 Task: Create a rule when a due date between working days ago is removed from a card by me.
Action: Mouse moved to (952, 218)
Screenshot: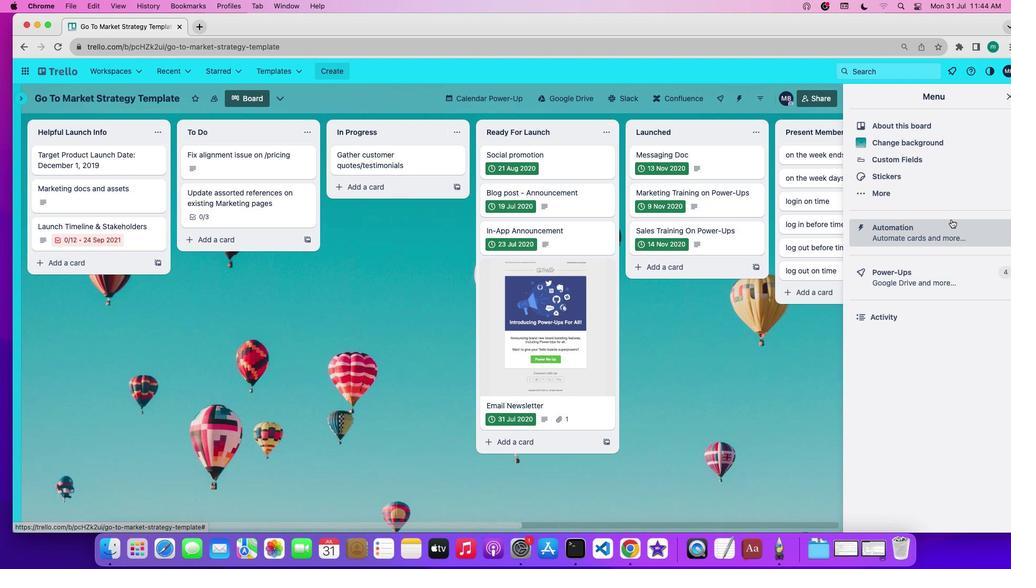 
Action: Mouse pressed left at (952, 218)
Screenshot: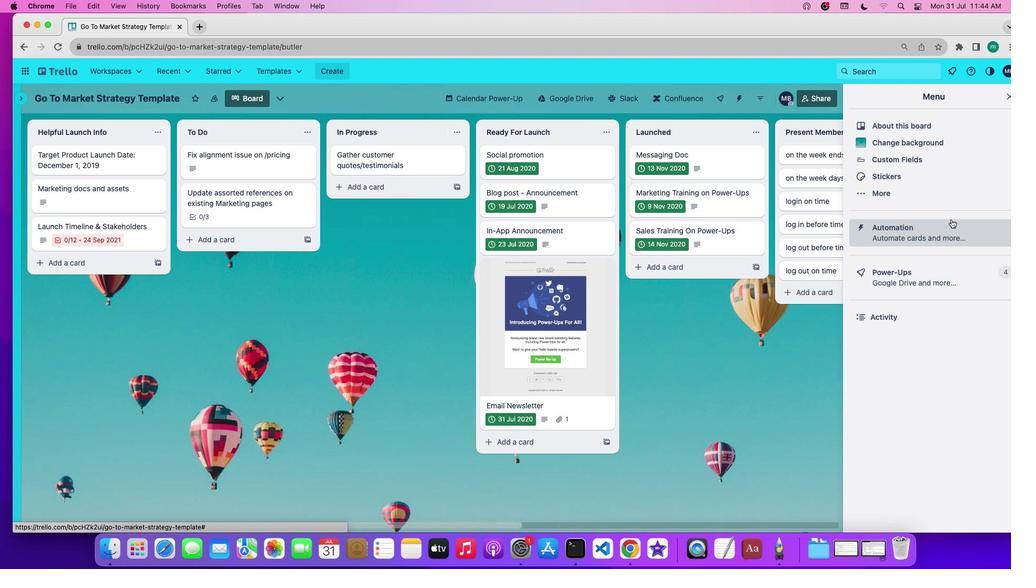 
Action: Mouse moved to (60, 191)
Screenshot: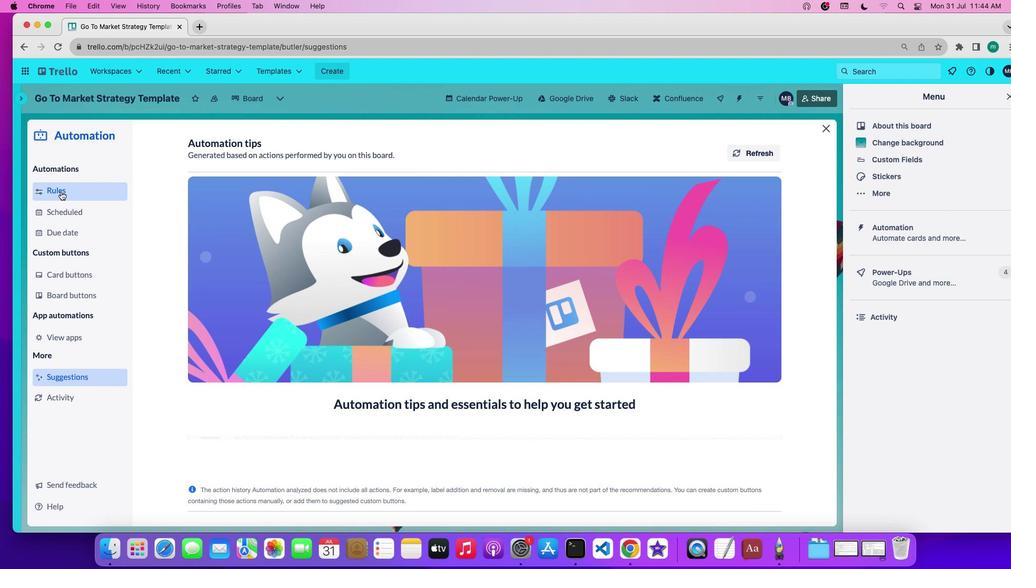 
Action: Mouse pressed left at (60, 191)
Screenshot: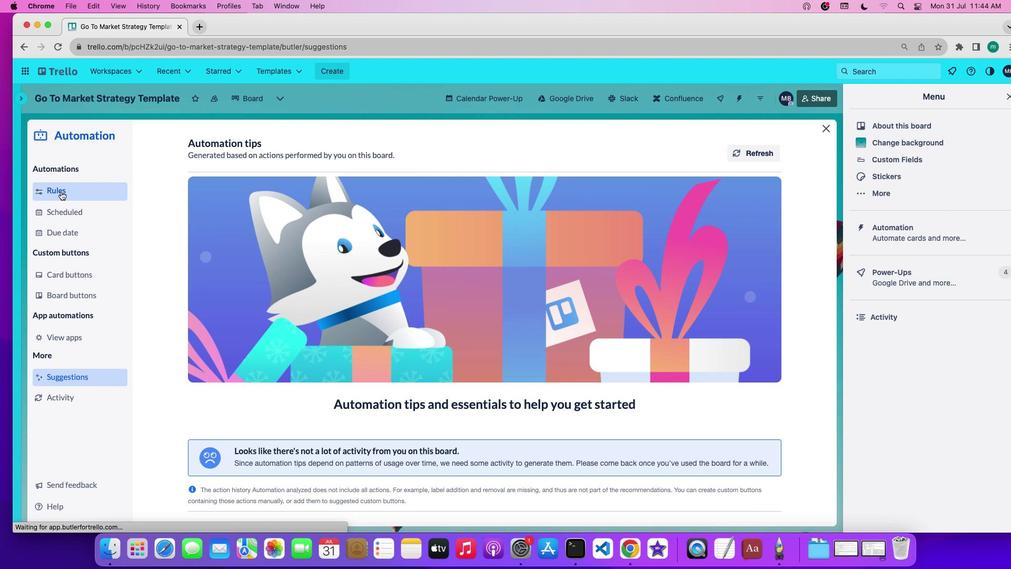 
Action: Mouse moved to (281, 378)
Screenshot: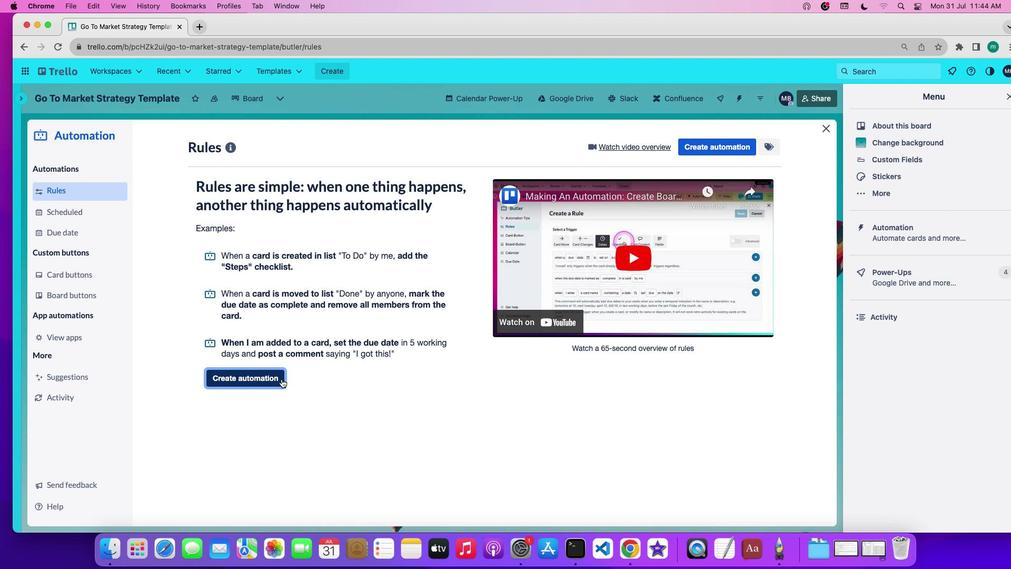 
Action: Mouse pressed left at (281, 378)
Screenshot: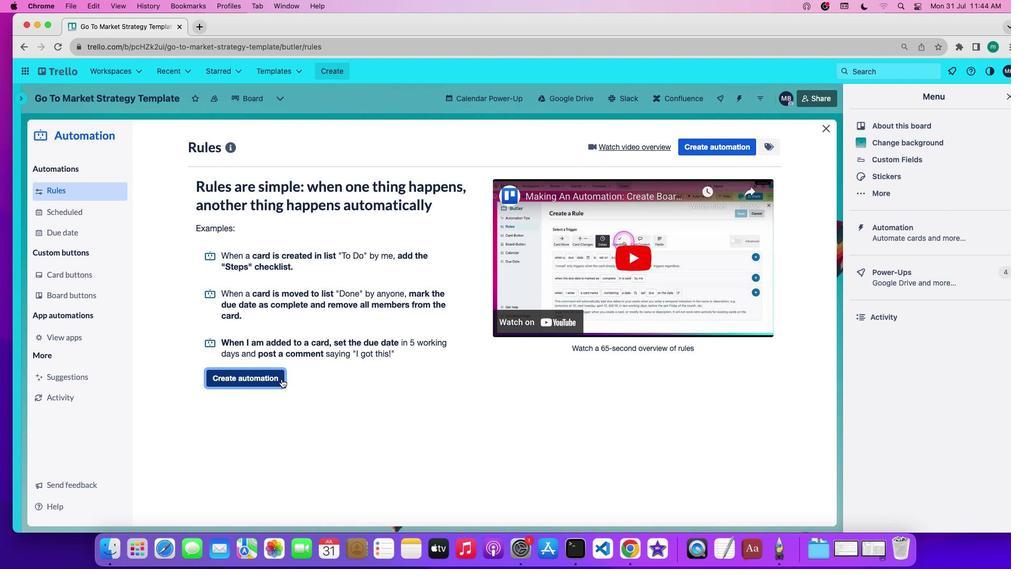 
Action: Mouse moved to (456, 251)
Screenshot: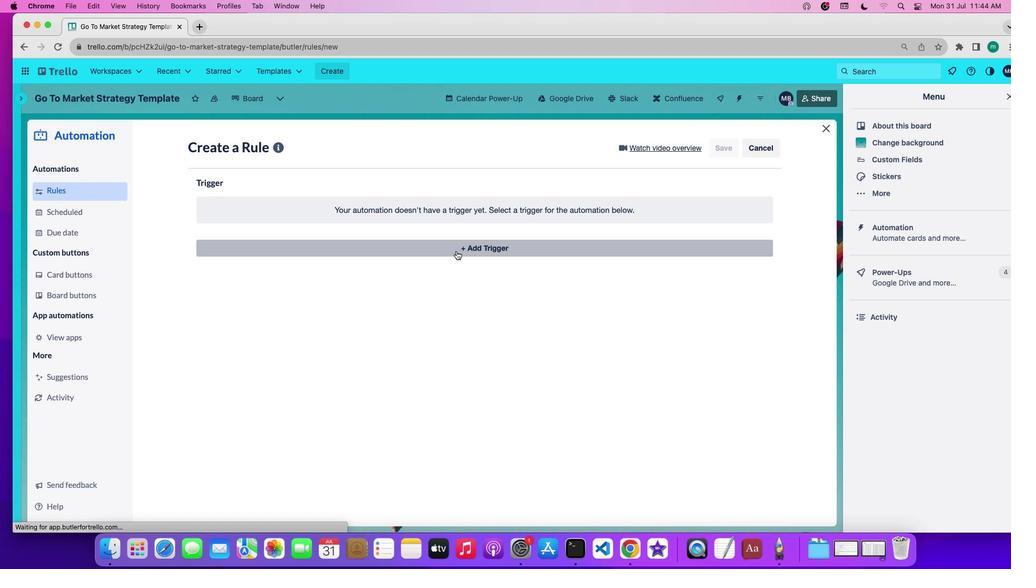 
Action: Mouse pressed left at (456, 251)
Screenshot: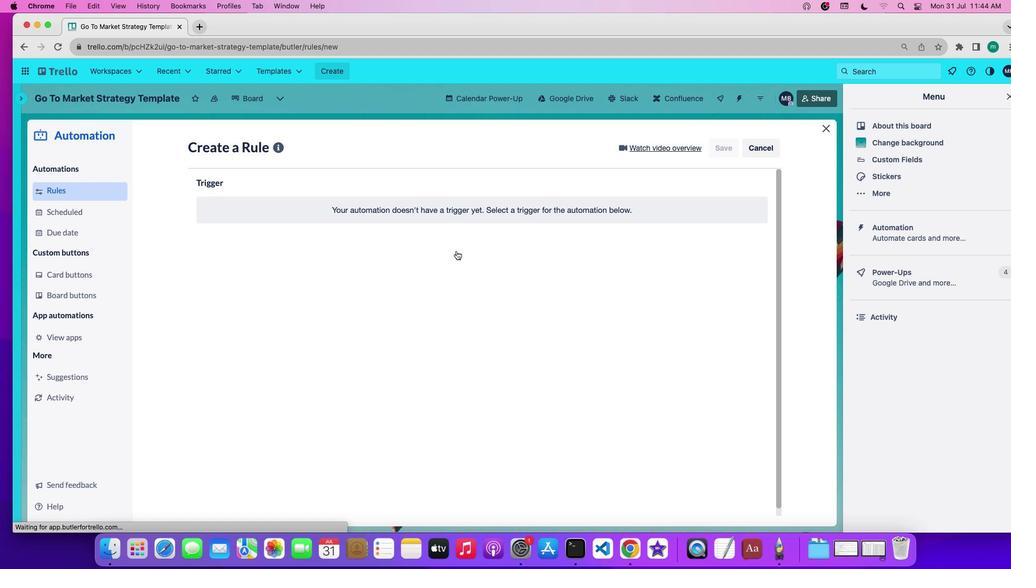 
Action: Mouse moved to (319, 291)
Screenshot: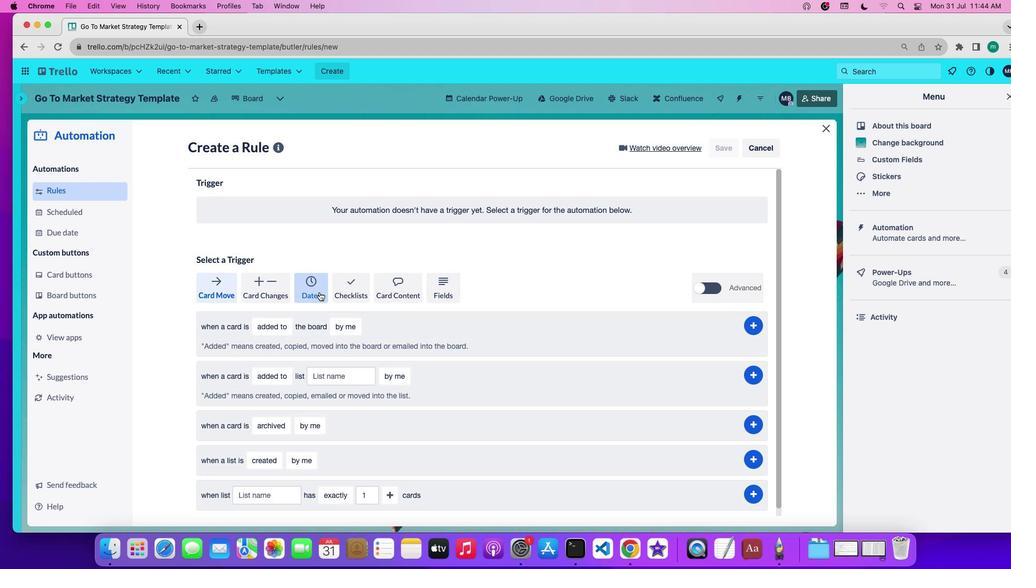 
Action: Mouse pressed left at (319, 291)
Screenshot: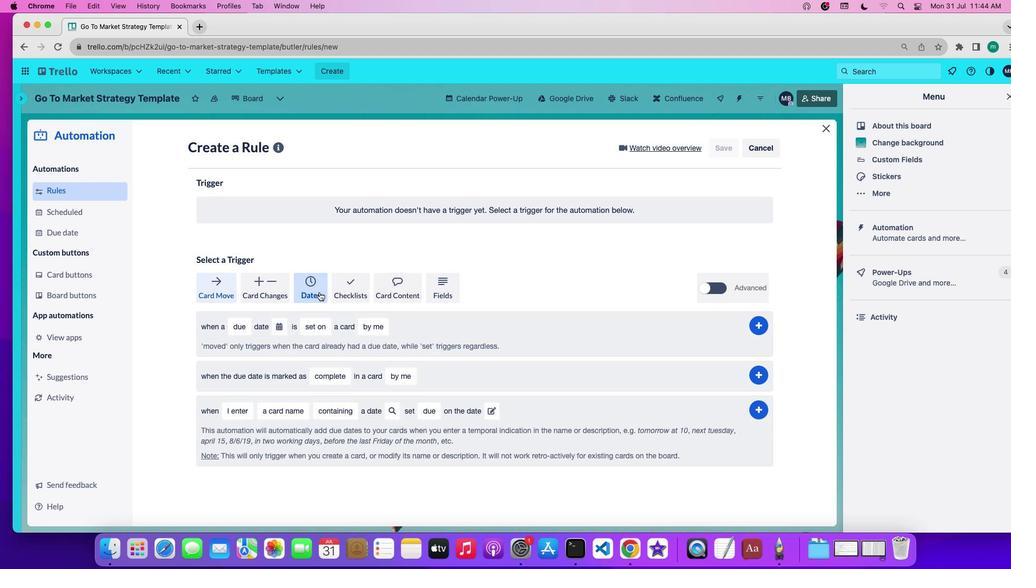 
Action: Mouse moved to (238, 325)
Screenshot: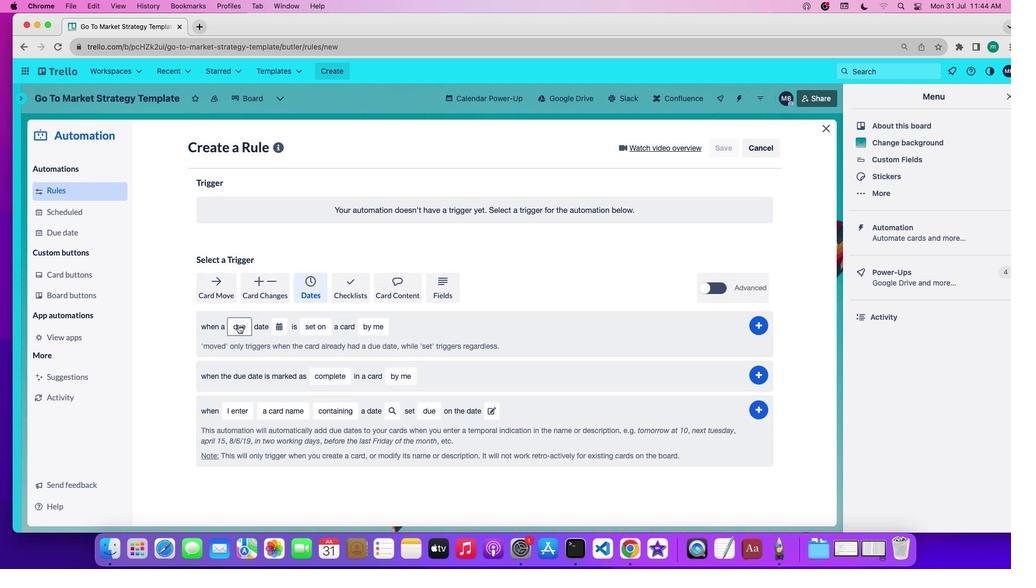 
Action: Mouse pressed left at (238, 325)
Screenshot: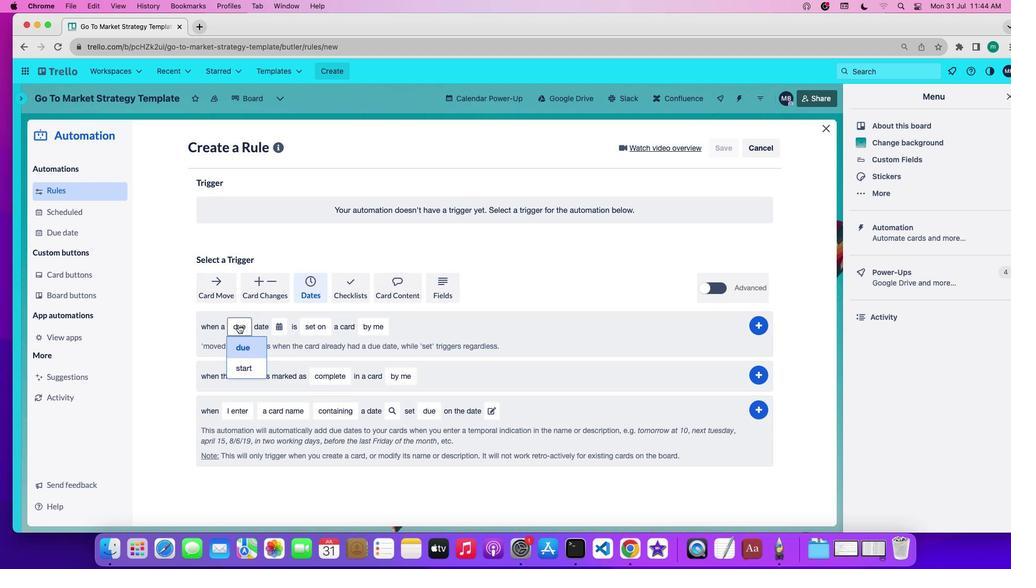 
Action: Mouse moved to (245, 355)
Screenshot: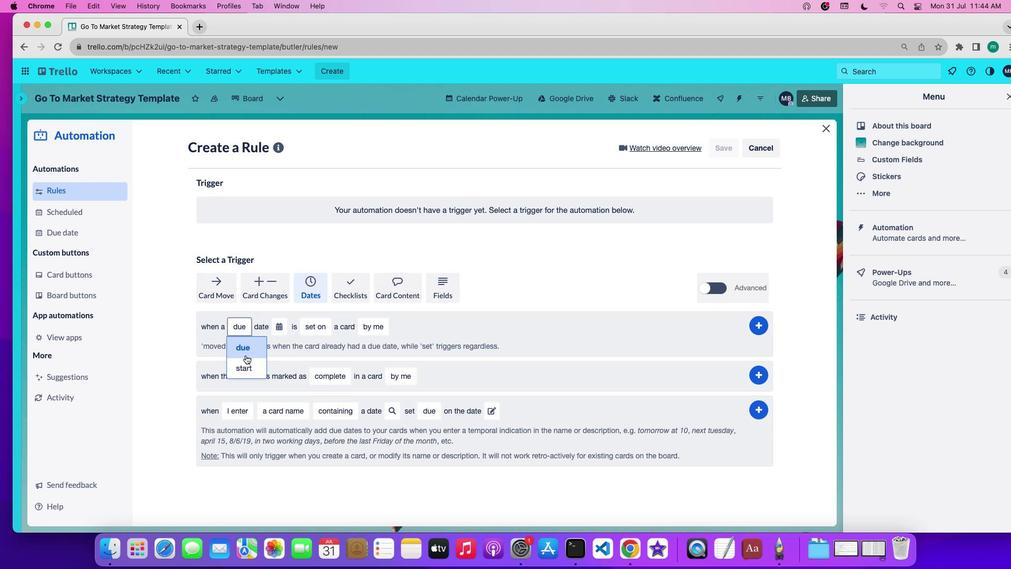 
Action: Mouse pressed left at (245, 355)
Screenshot: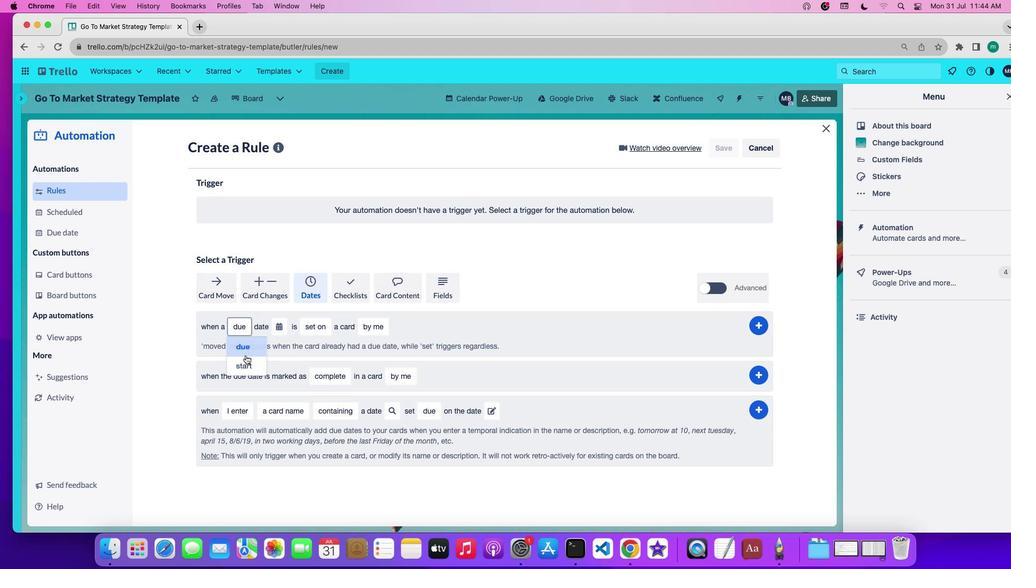 
Action: Mouse moved to (287, 327)
Screenshot: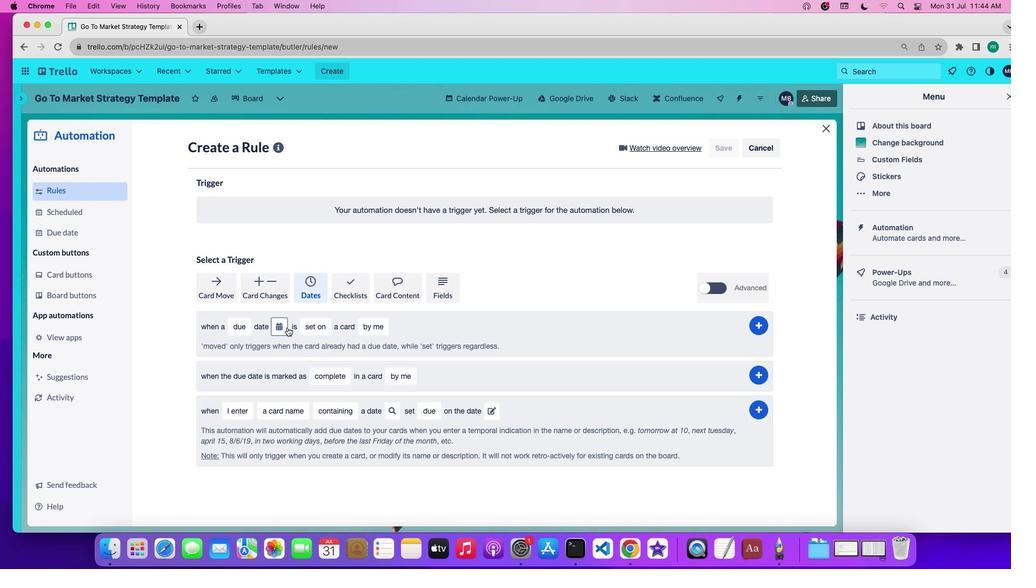 
Action: Mouse pressed left at (287, 327)
Screenshot: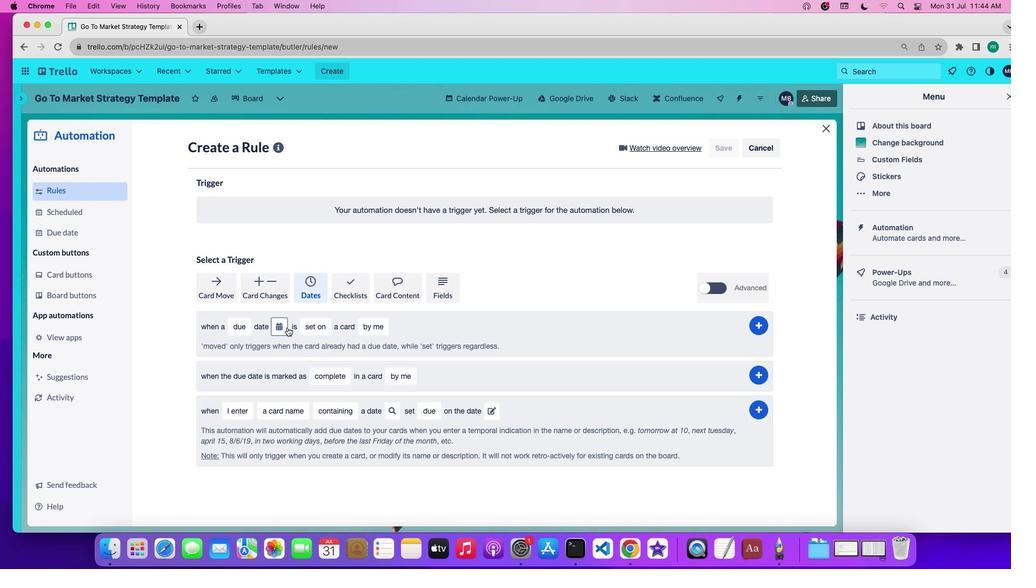 
Action: Mouse moved to (300, 388)
Screenshot: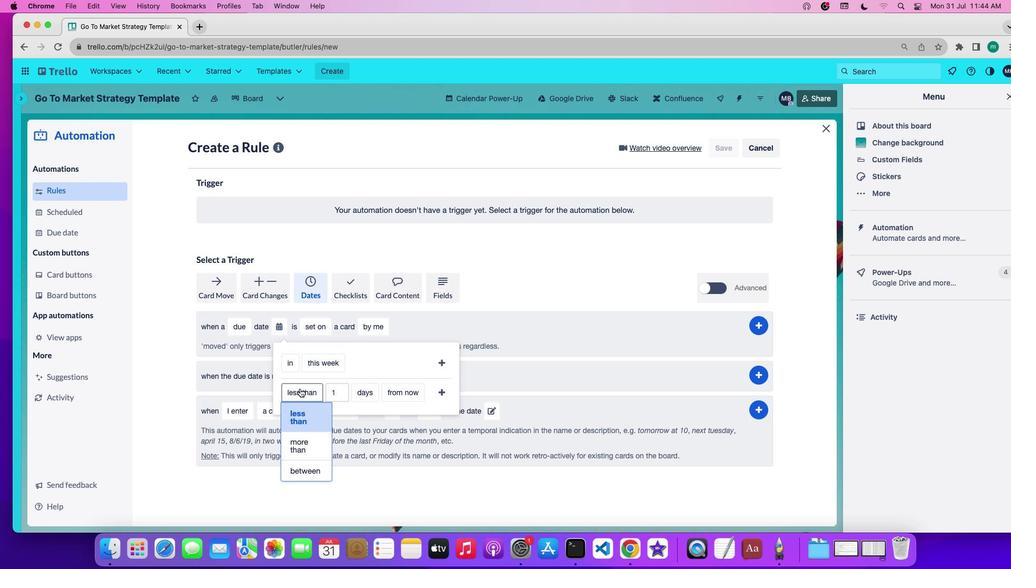 
Action: Mouse pressed left at (300, 388)
Screenshot: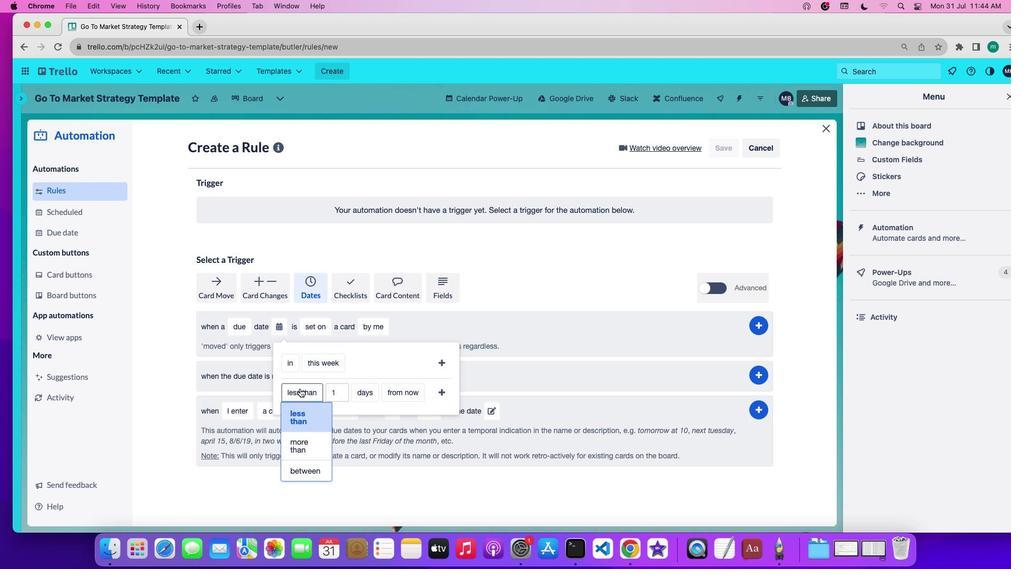 
Action: Mouse moved to (309, 469)
Screenshot: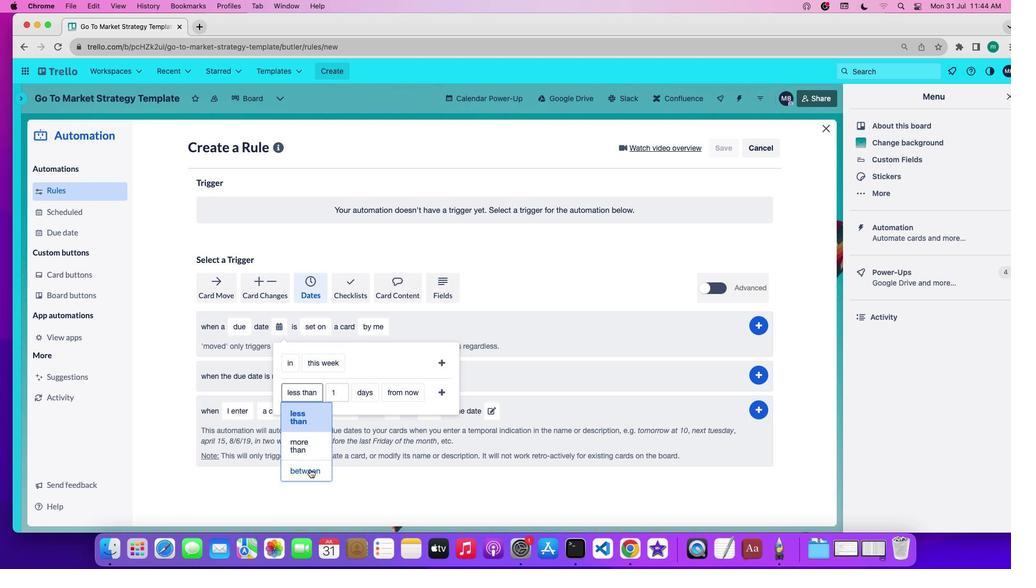 
Action: Mouse pressed left at (309, 469)
Screenshot: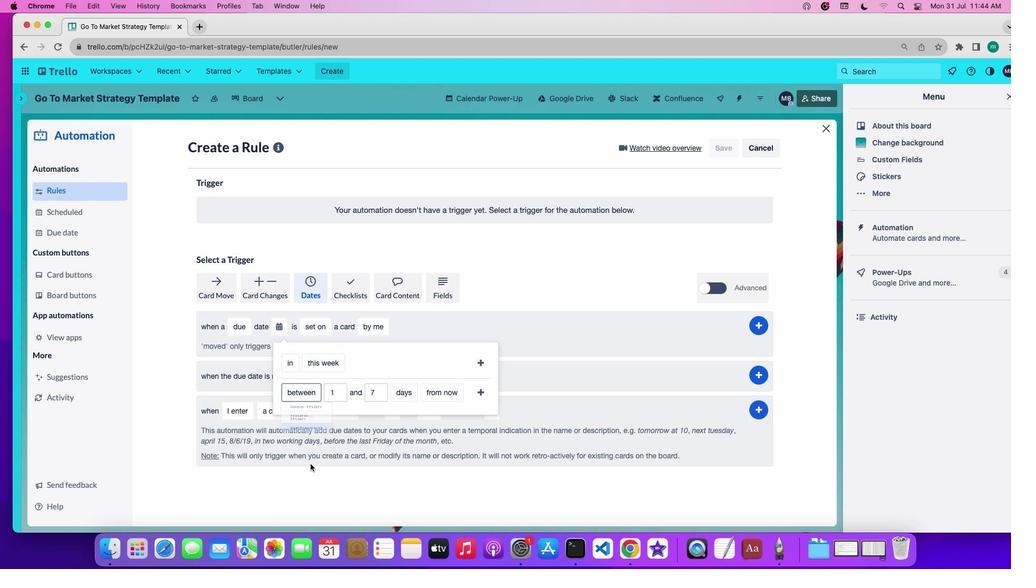 
Action: Mouse moved to (398, 388)
Screenshot: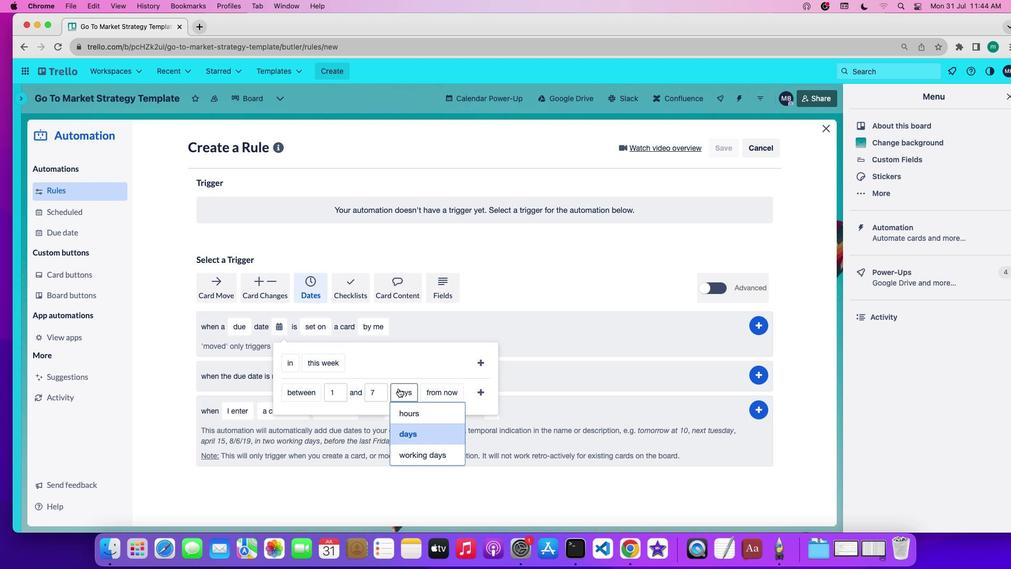 
Action: Mouse pressed left at (398, 388)
Screenshot: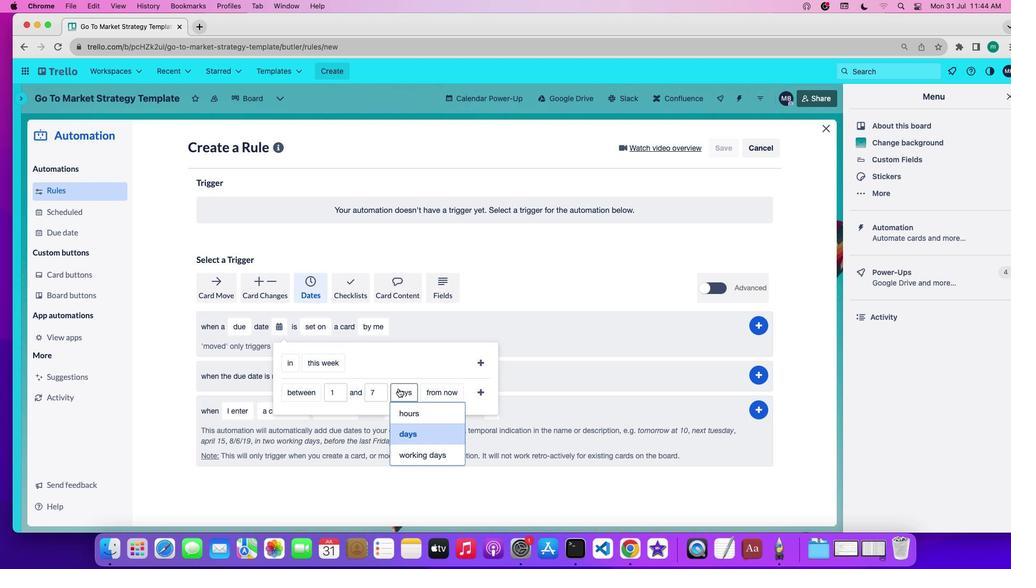 
Action: Mouse moved to (406, 436)
Screenshot: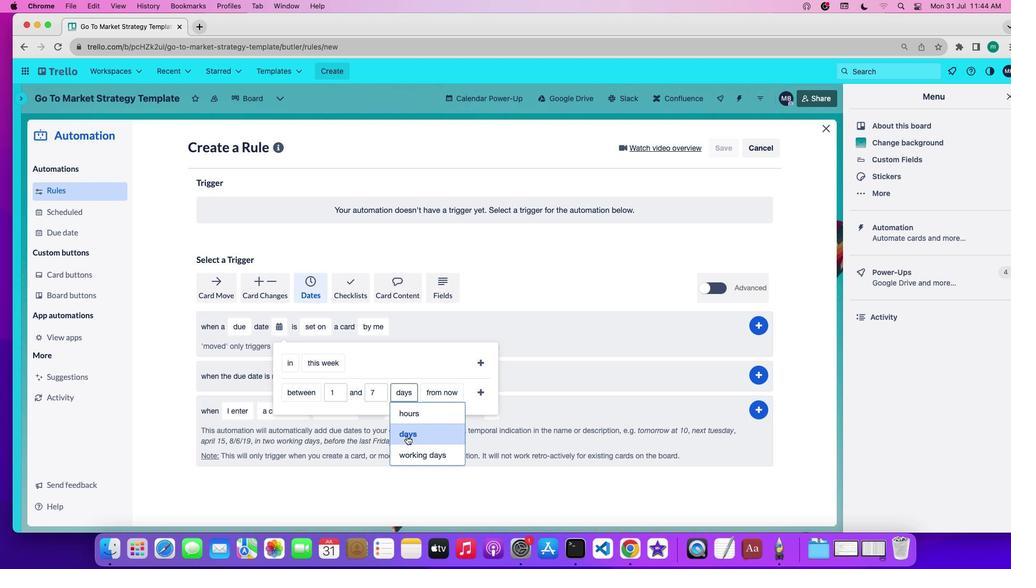 
Action: Mouse pressed left at (406, 436)
Screenshot: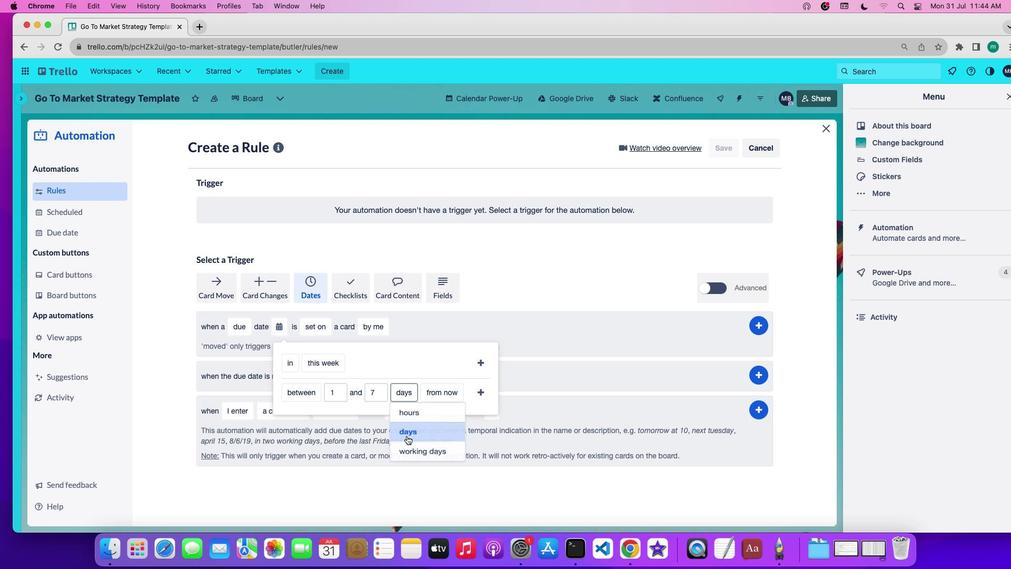 
Action: Mouse moved to (435, 395)
Screenshot: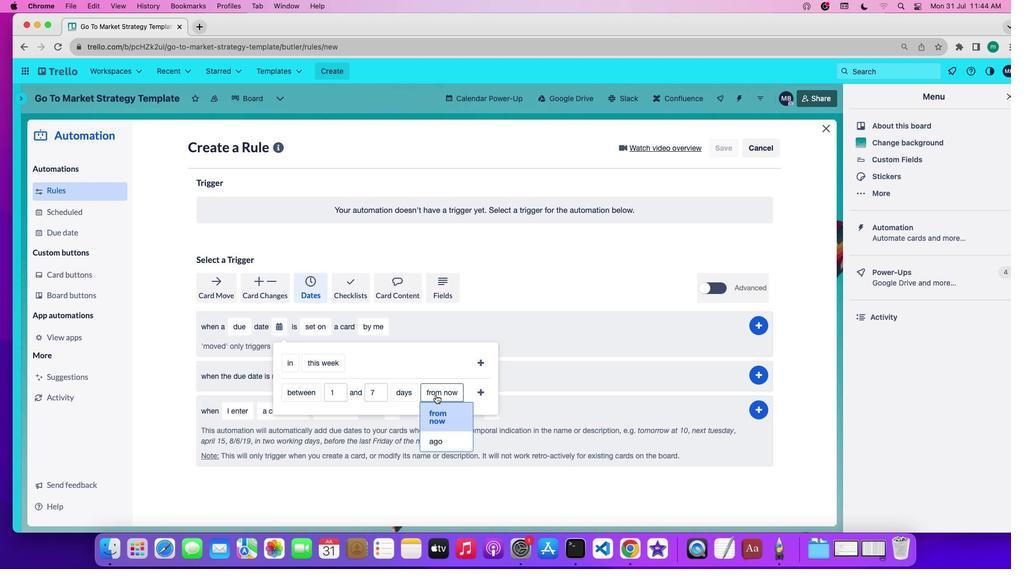 
Action: Mouse pressed left at (435, 395)
Screenshot: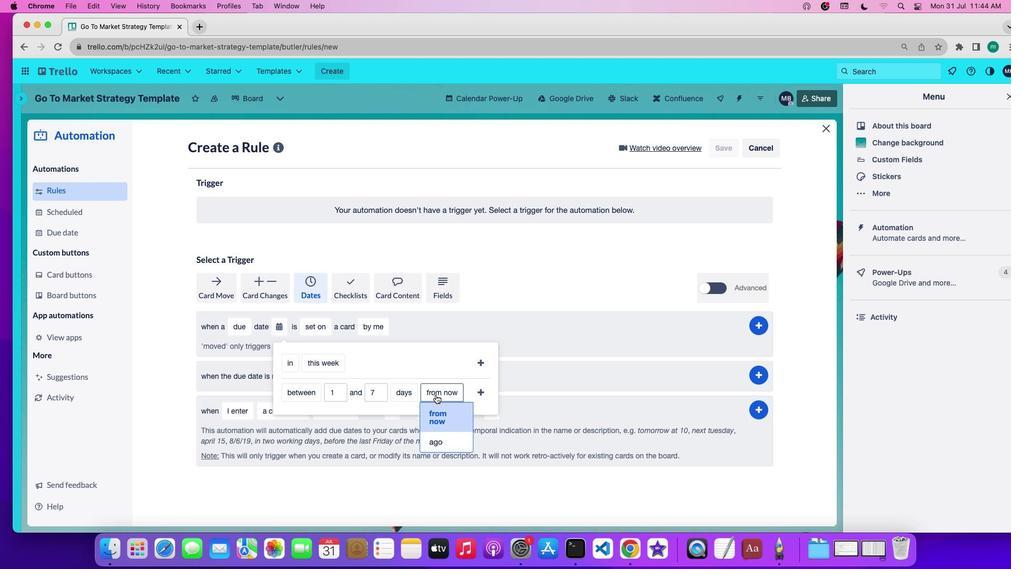 
Action: Mouse moved to (434, 442)
Screenshot: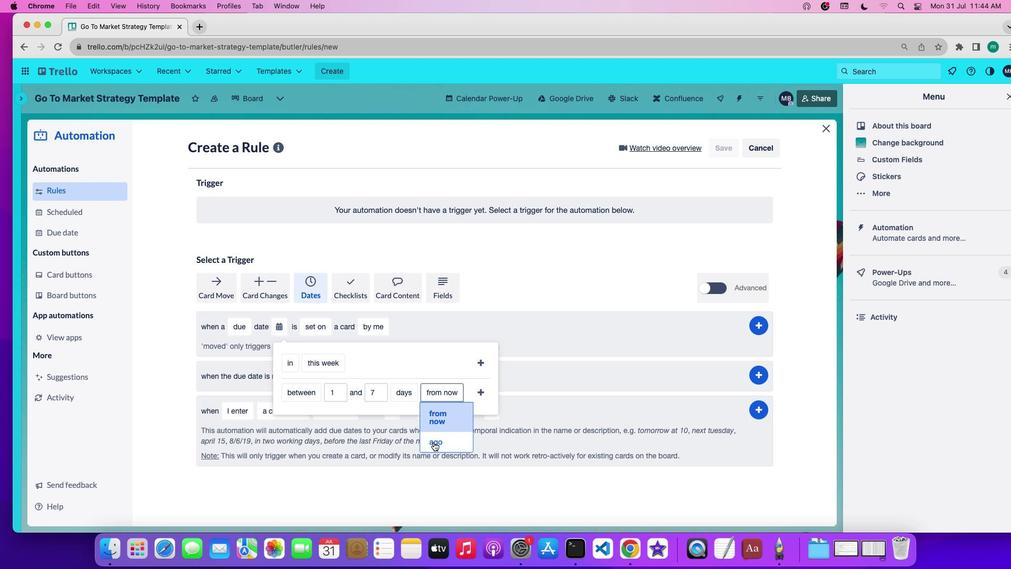 
Action: Mouse pressed left at (434, 442)
Screenshot: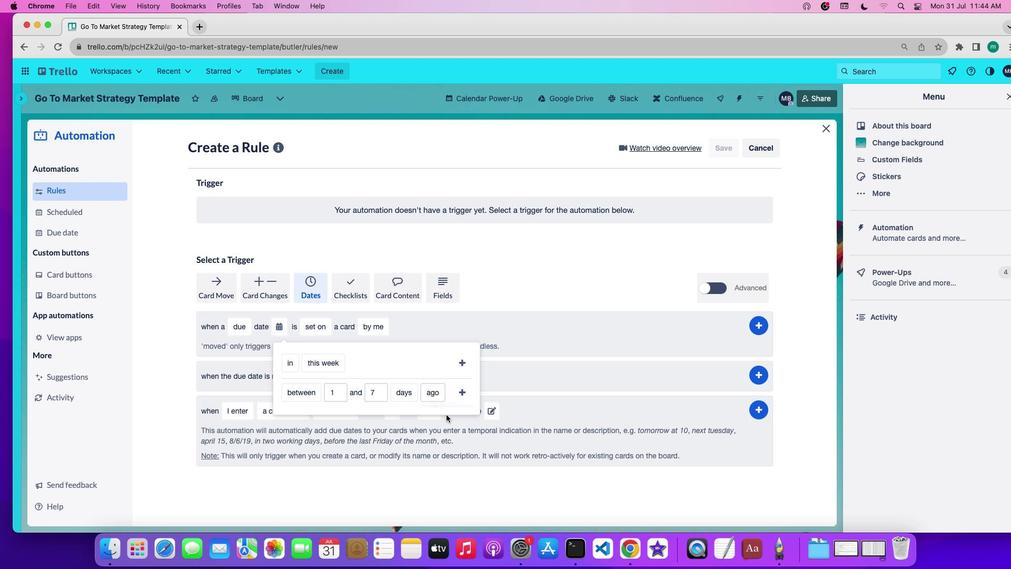 
Action: Mouse moved to (465, 391)
Screenshot: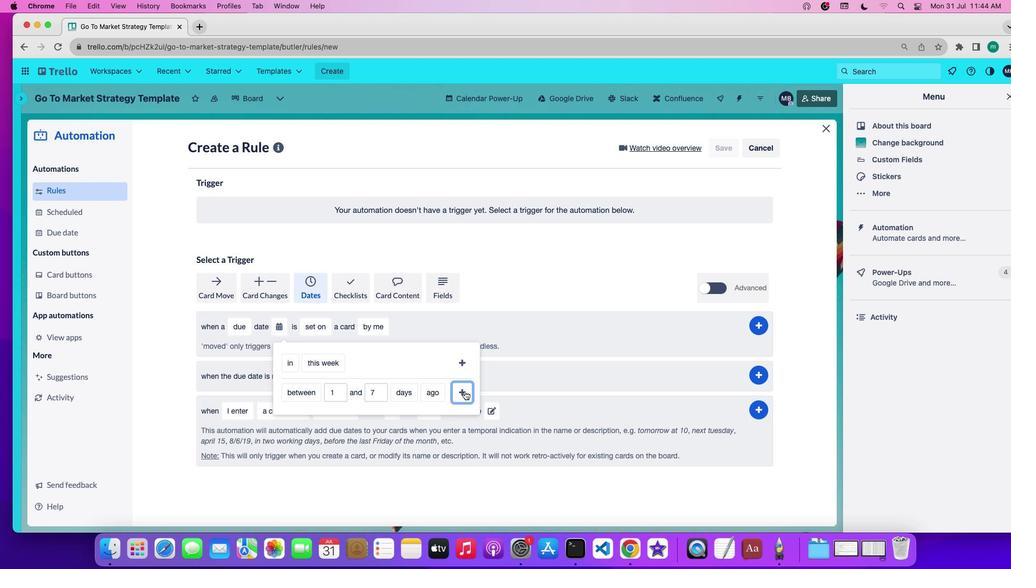 
Action: Mouse pressed left at (465, 391)
Screenshot: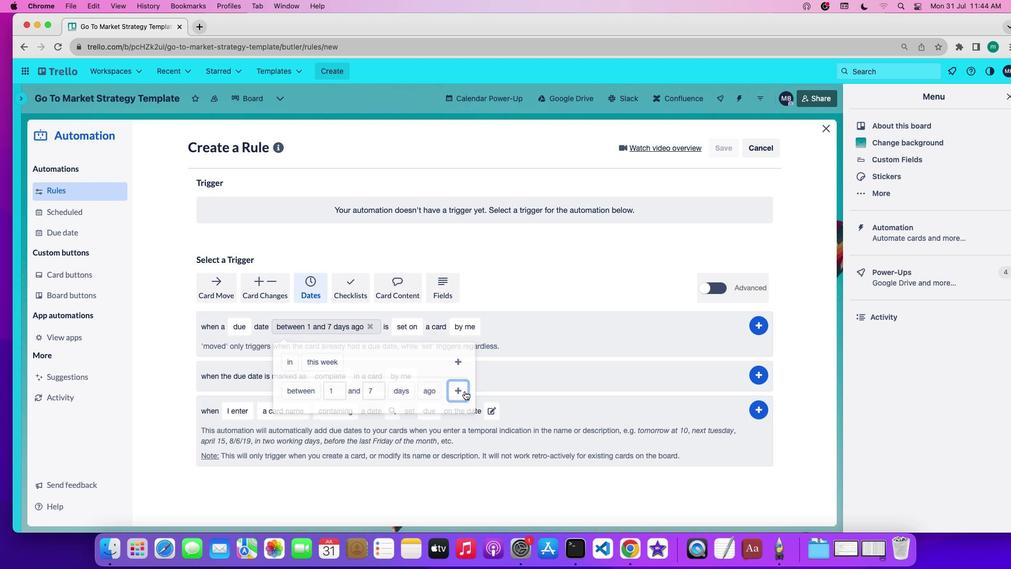
Action: Mouse moved to (412, 324)
Screenshot: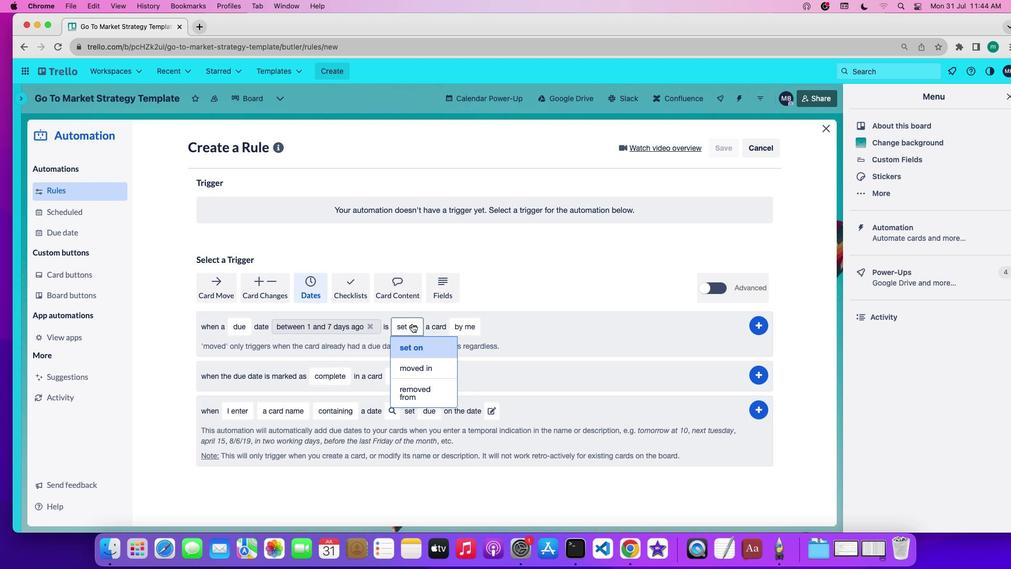 
Action: Mouse pressed left at (412, 324)
Screenshot: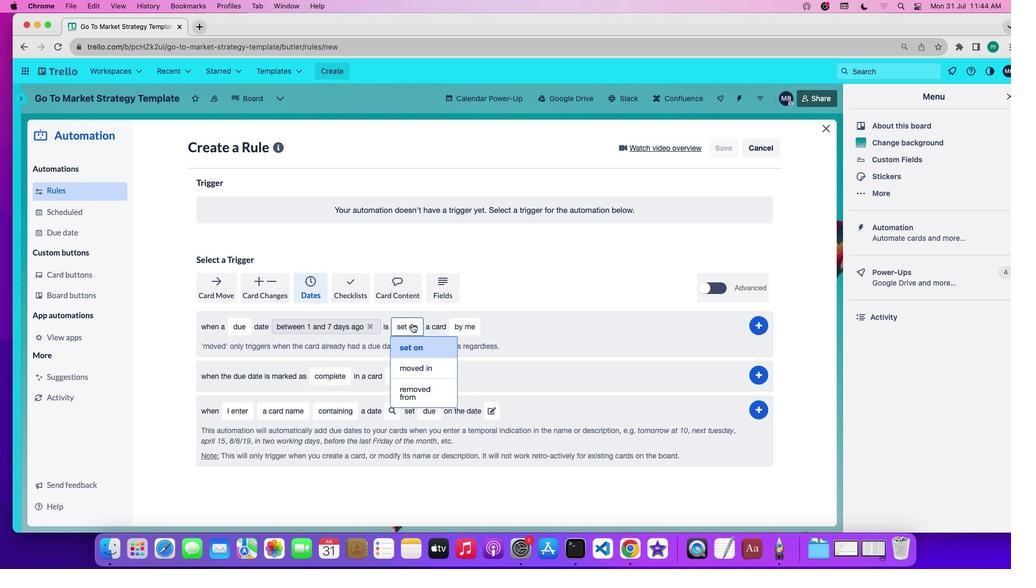 
Action: Mouse moved to (425, 384)
Screenshot: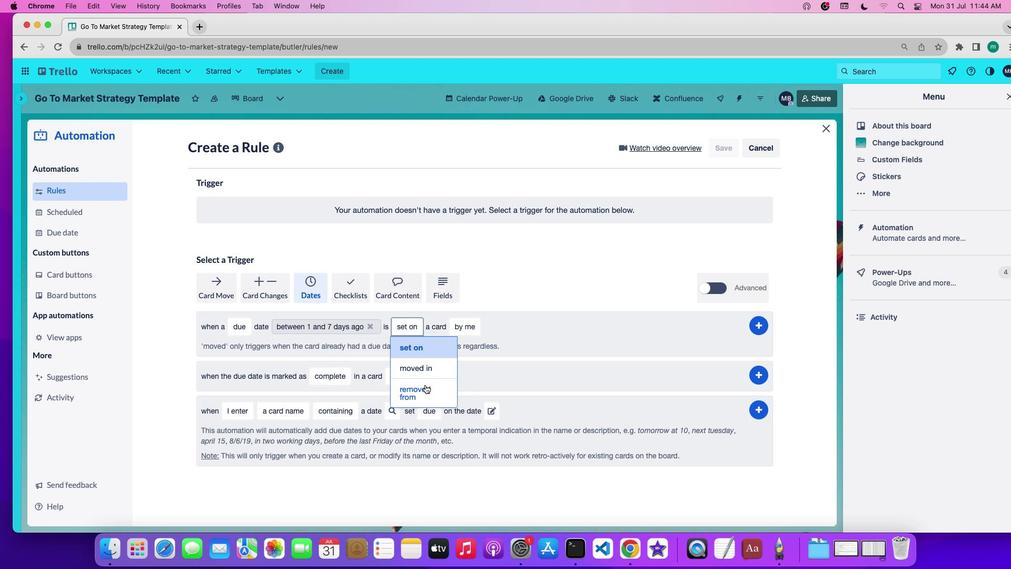 
Action: Mouse pressed left at (425, 384)
Screenshot: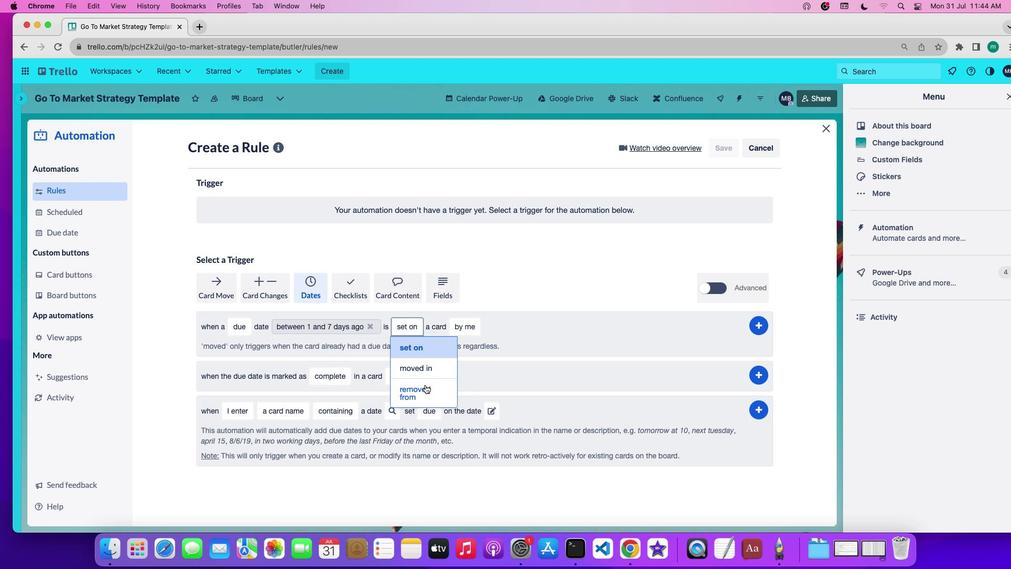 
Action: Mouse moved to (384, 326)
Screenshot: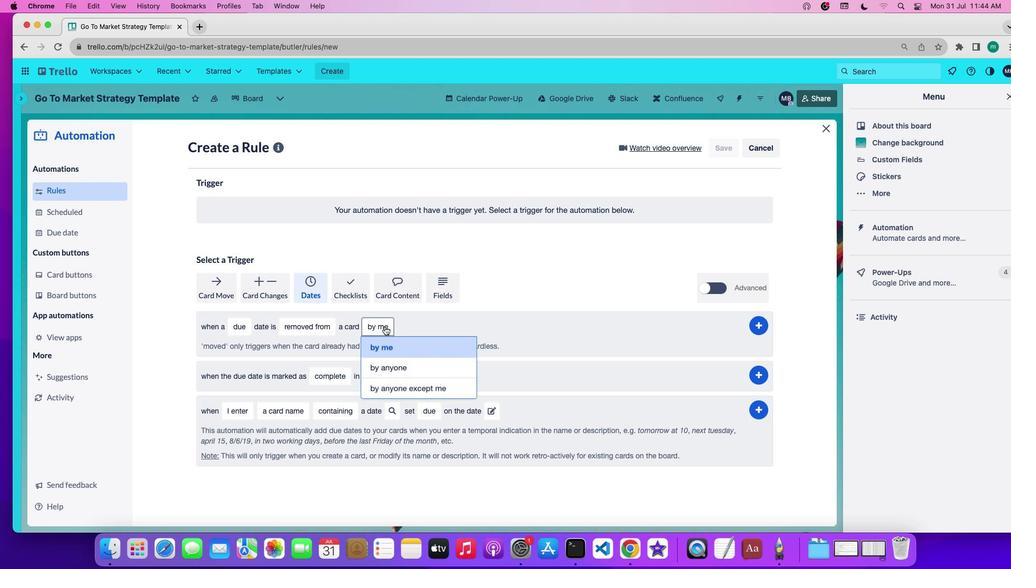 
Action: Mouse pressed left at (384, 326)
Screenshot: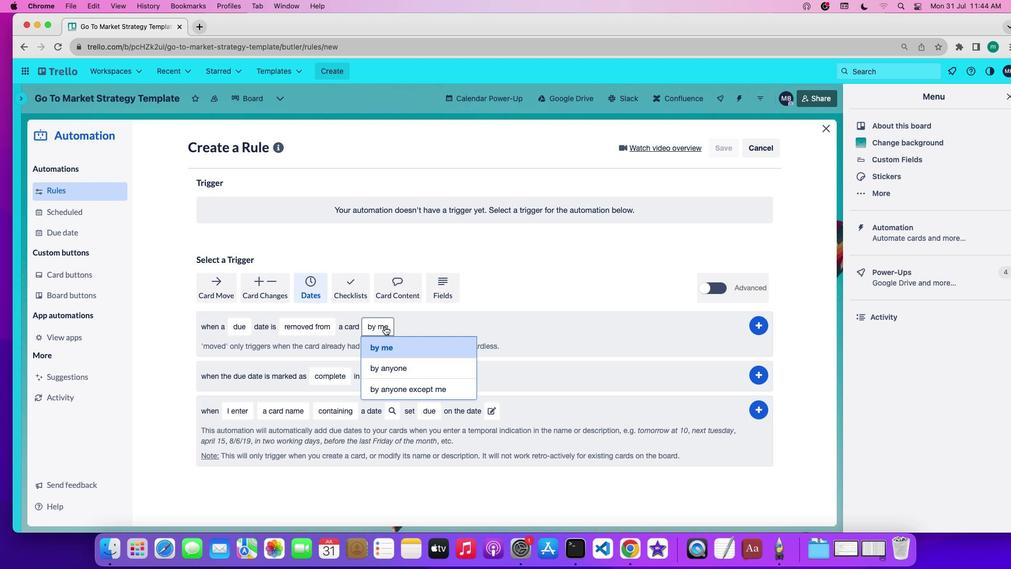 
Action: Mouse moved to (387, 345)
Screenshot: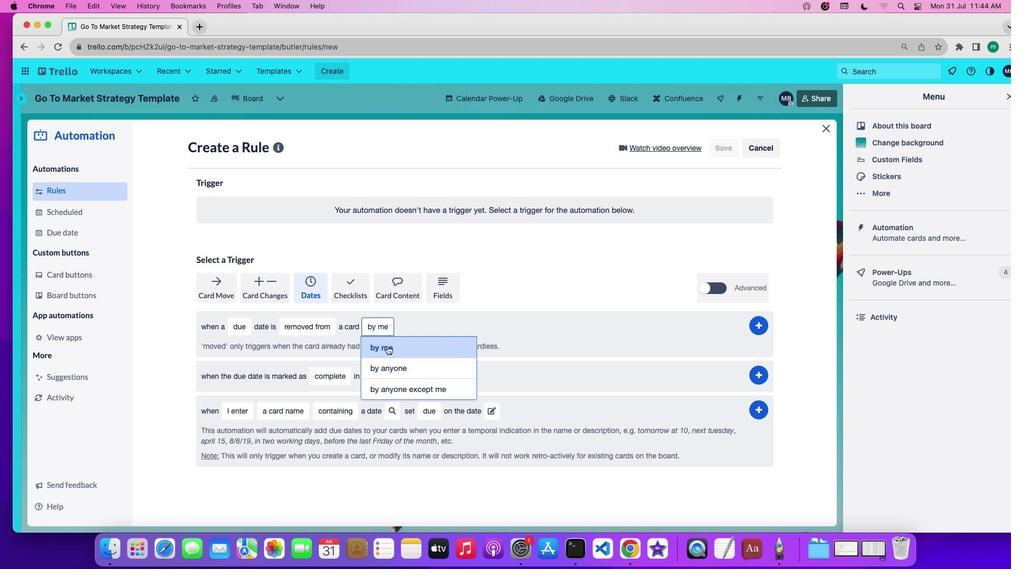 
Action: Mouse pressed left at (387, 345)
Screenshot: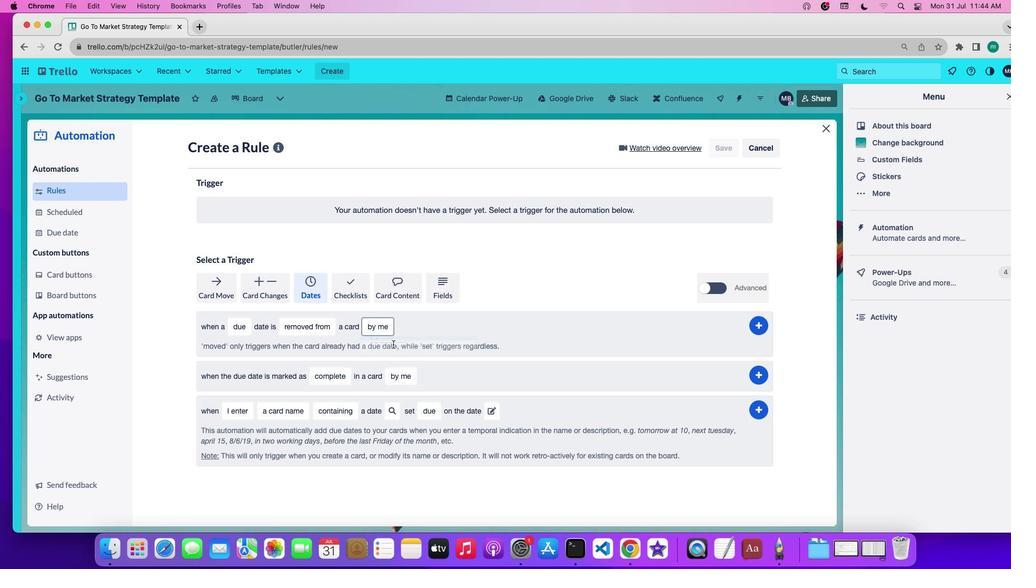 
Action: Mouse moved to (762, 331)
Screenshot: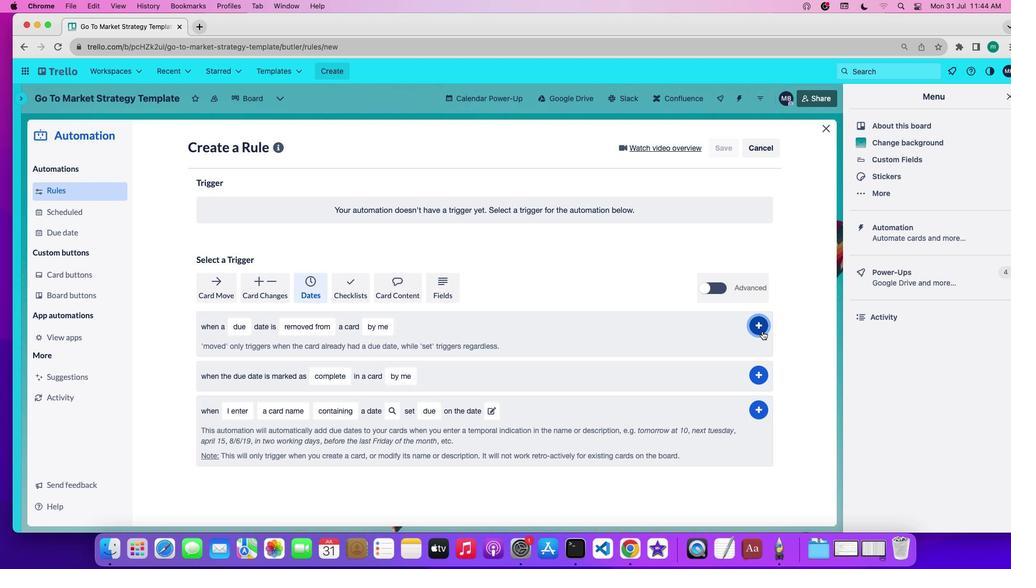 
Action: Mouse pressed left at (762, 331)
Screenshot: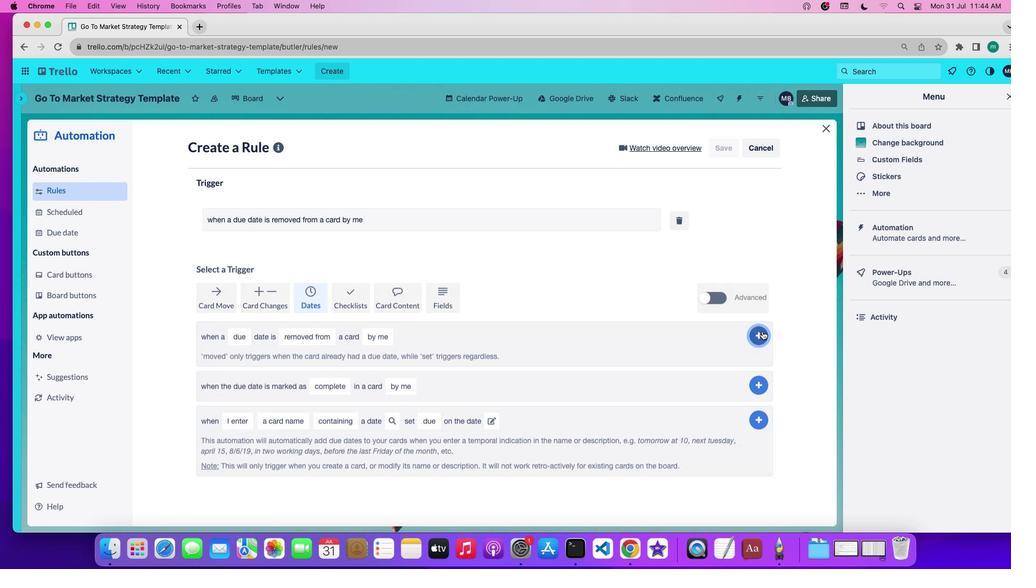 
Action: Mouse moved to (764, 329)
Screenshot: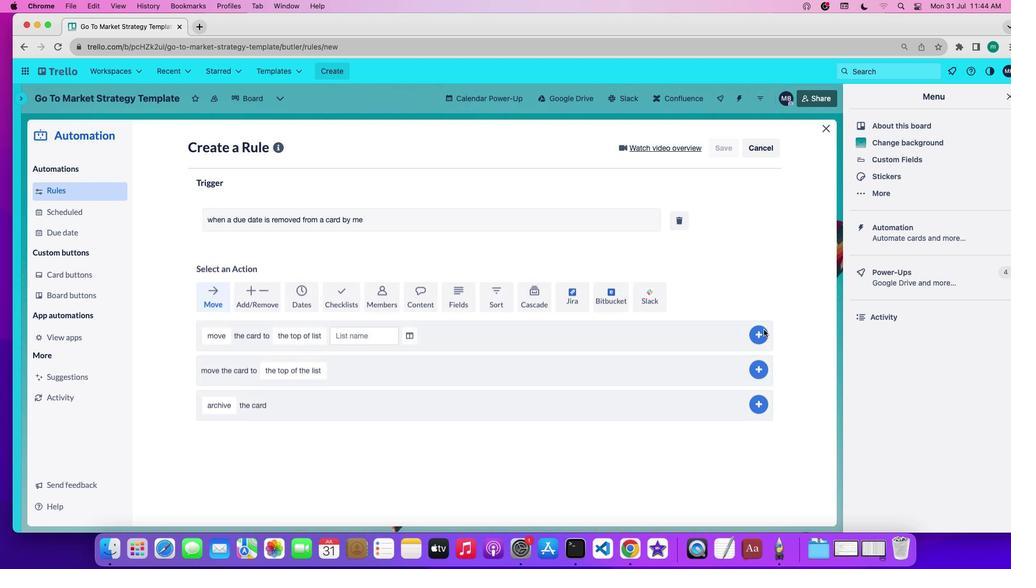 
